 Task: Change the title to "Lead Follow-up".
Action: Mouse pressed left at (306, 57)
Screenshot: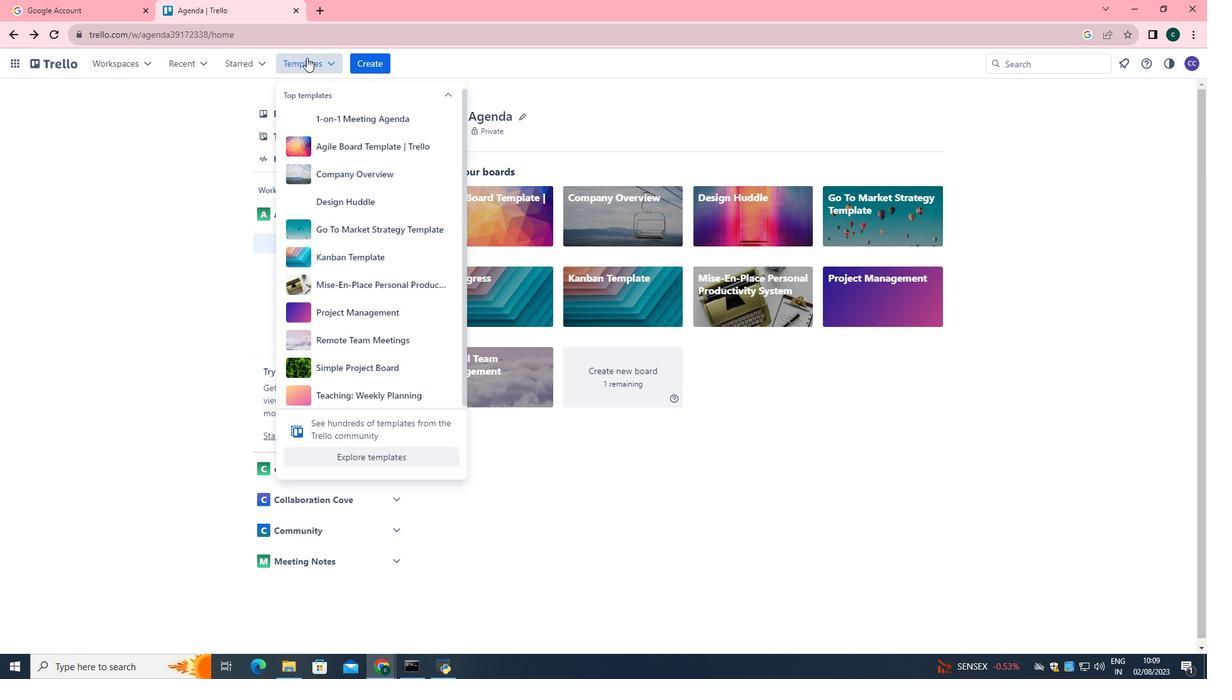
Action: Mouse moved to (376, 455)
Screenshot: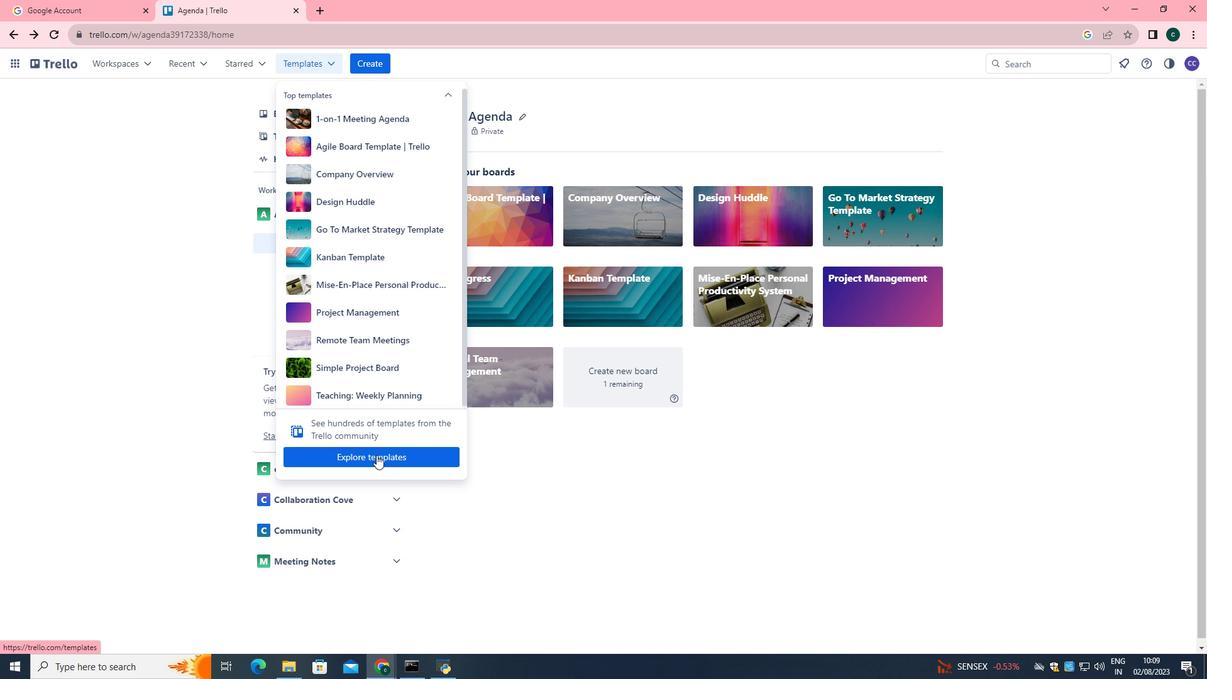 
Action: Mouse pressed left at (376, 455)
Screenshot: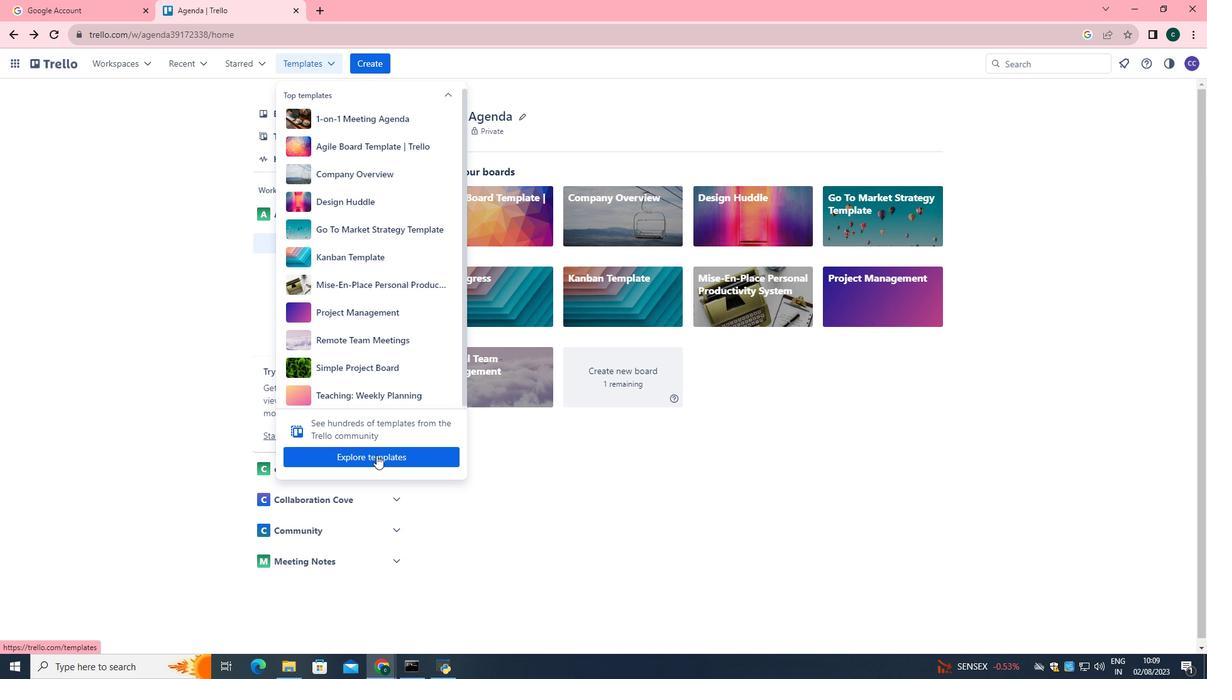 
Action: Mouse moved to (459, 172)
Screenshot: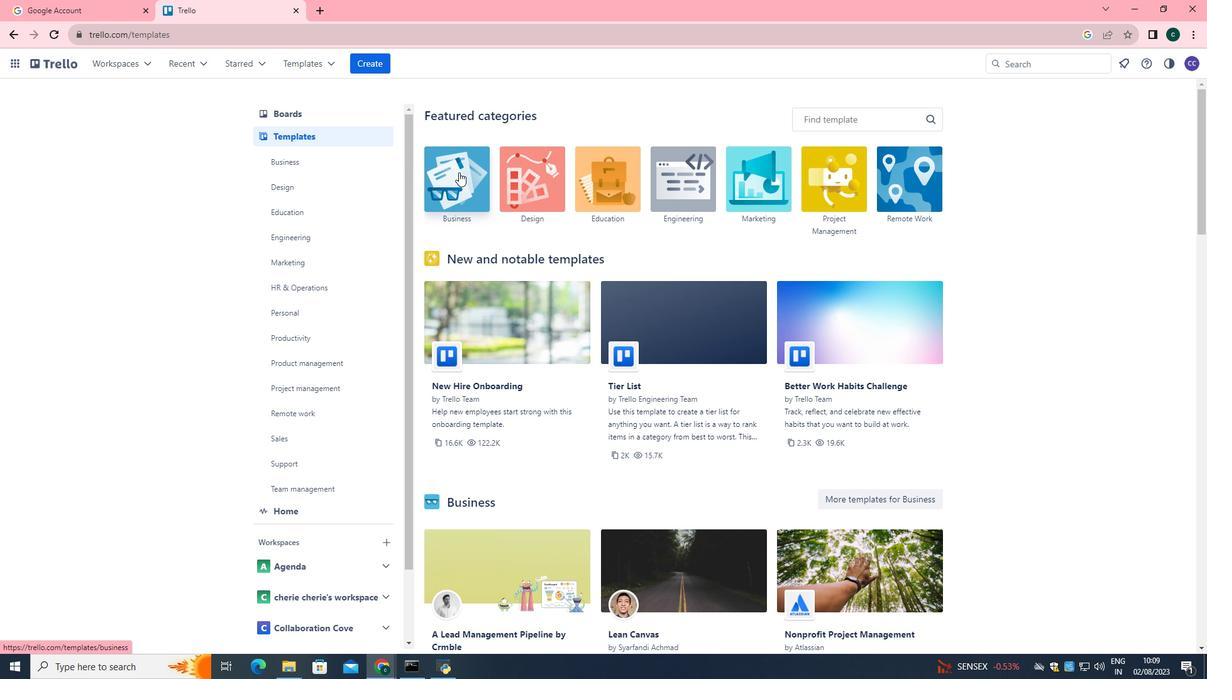 
Action: Mouse pressed left at (459, 172)
Screenshot: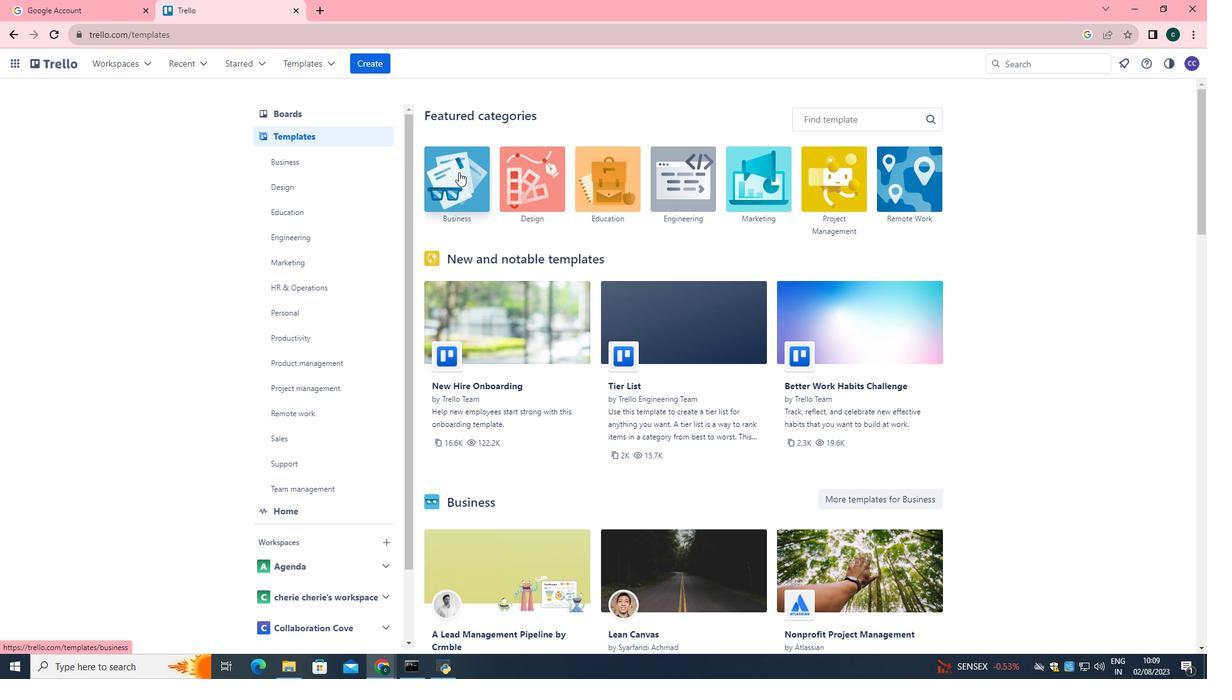 
Action: Mouse moved to (534, 383)
Screenshot: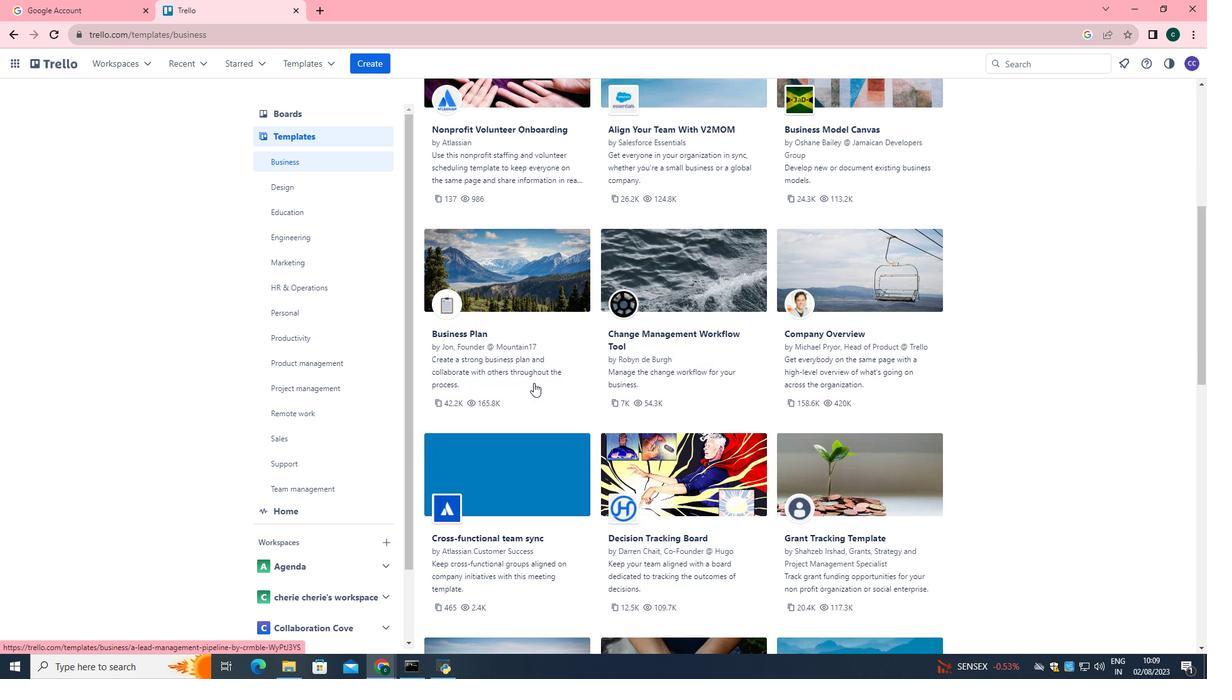 
Action: Mouse scrolled (532, 378) with delta (0, 0)
Screenshot: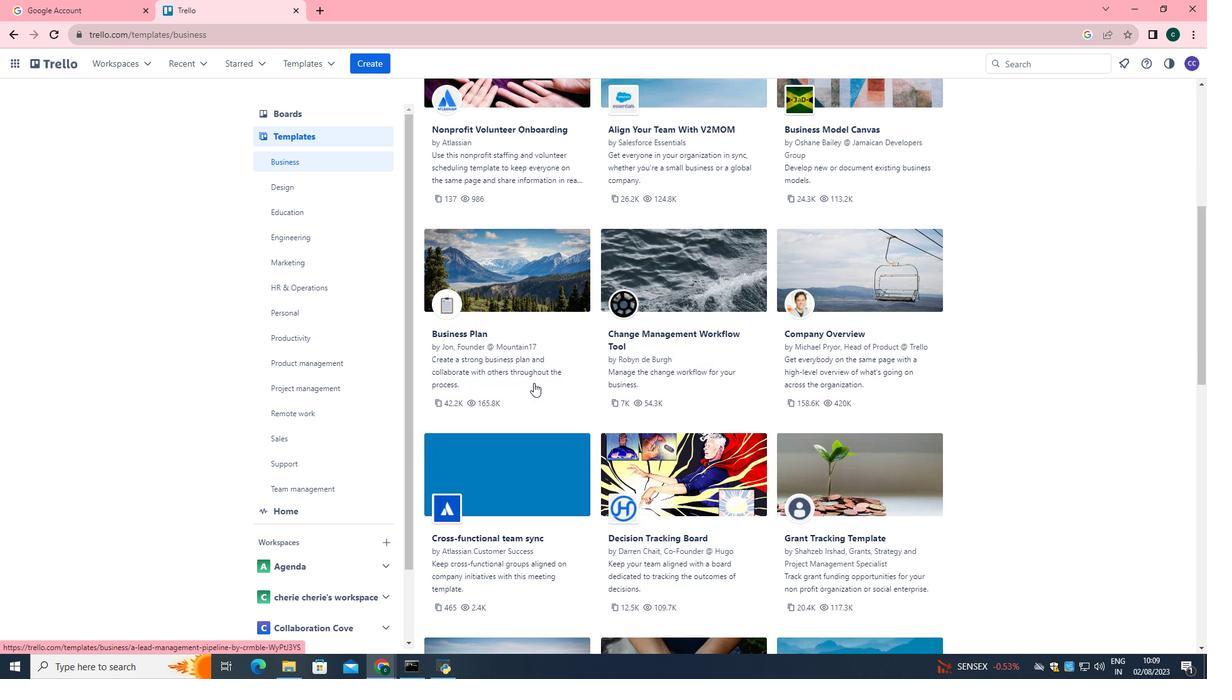 
Action: Mouse scrolled (534, 382) with delta (0, 0)
Screenshot: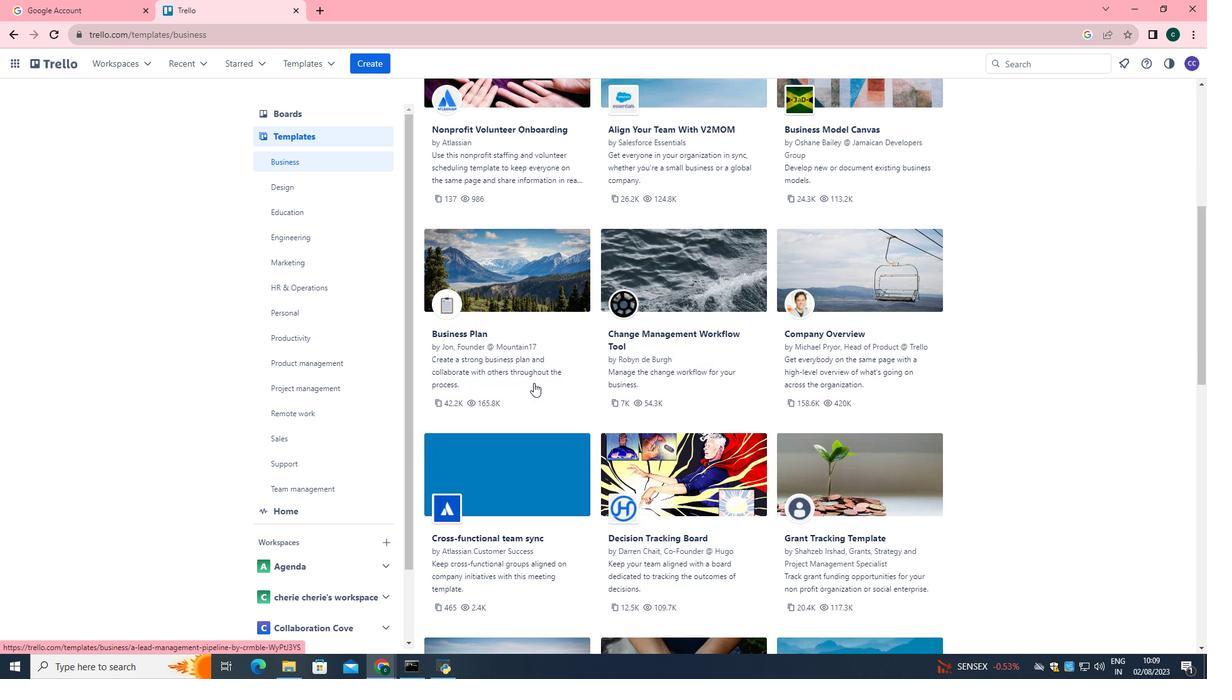 
Action: Mouse scrolled (534, 382) with delta (0, 0)
Screenshot: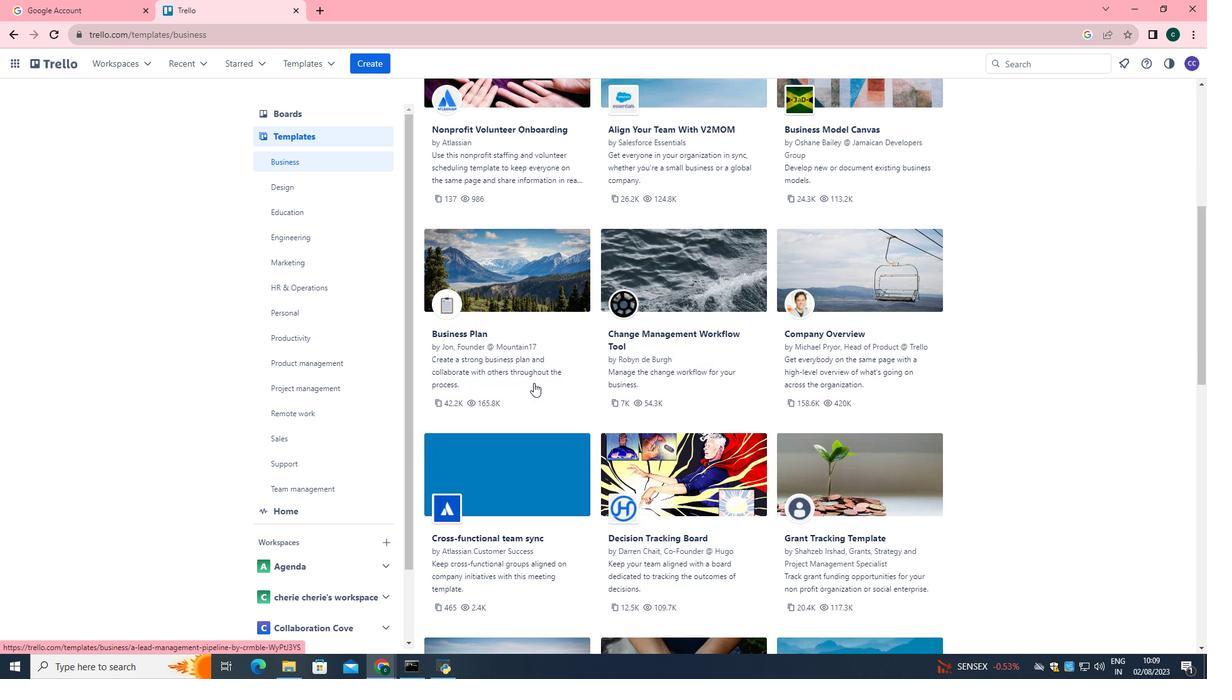 
Action: Mouse scrolled (534, 382) with delta (0, 0)
Screenshot: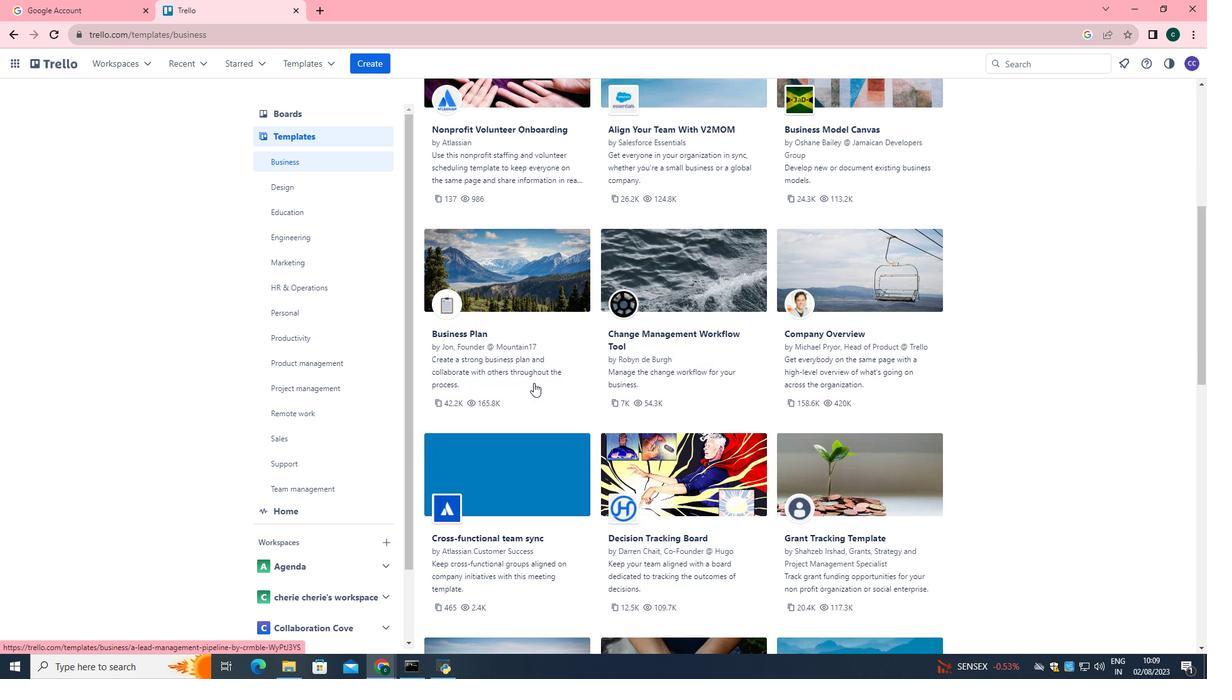 
Action: Mouse scrolled (534, 382) with delta (0, 0)
Screenshot: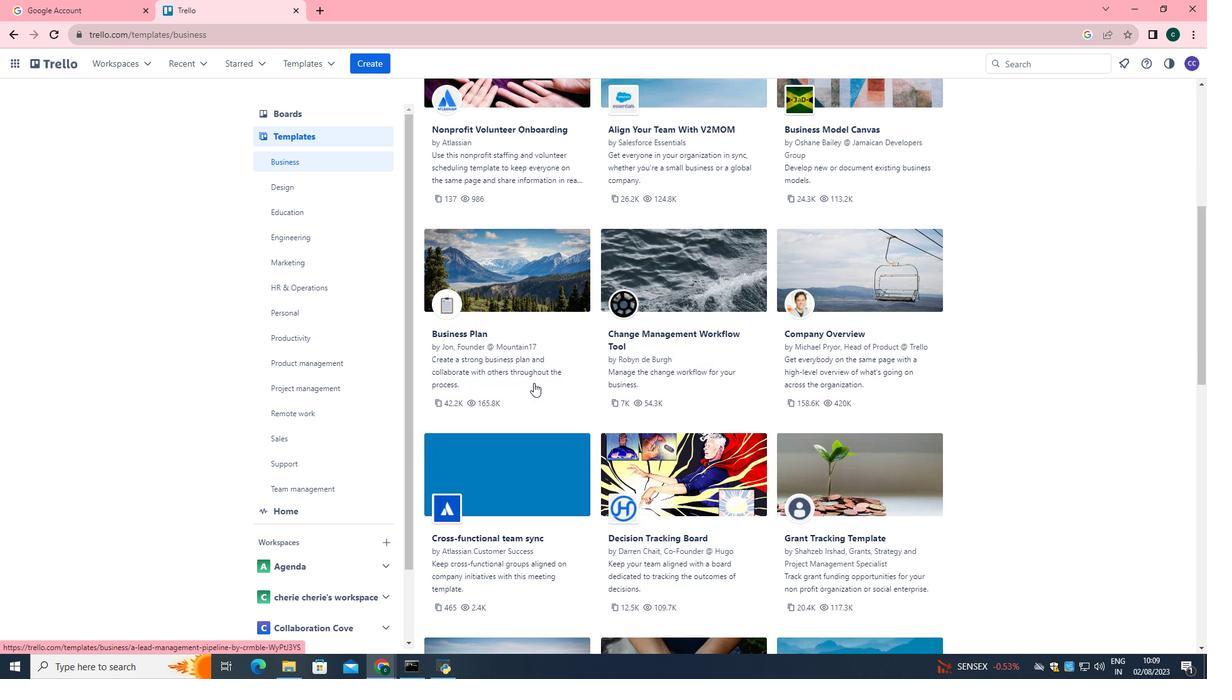 
Action: Mouse scrolled (534, 382) with delta (0, 0)
Screenshot: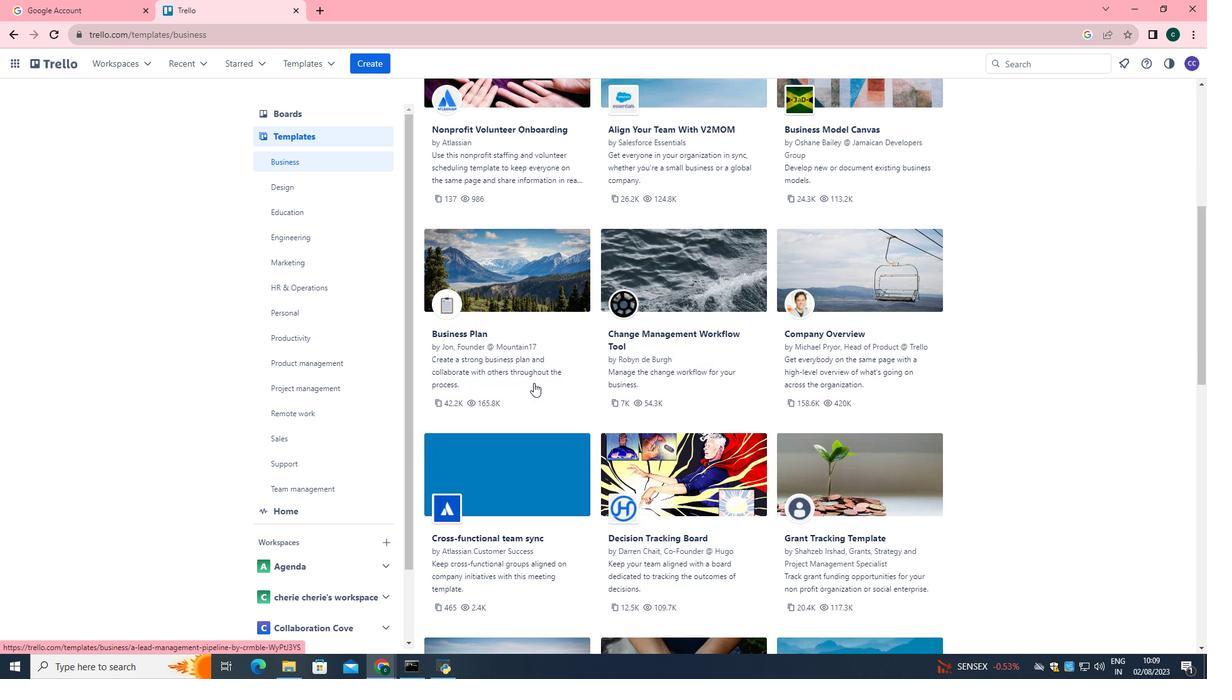 
Action: Mouse scrolled (534, 382) with delta (0, 0)
Screenshot: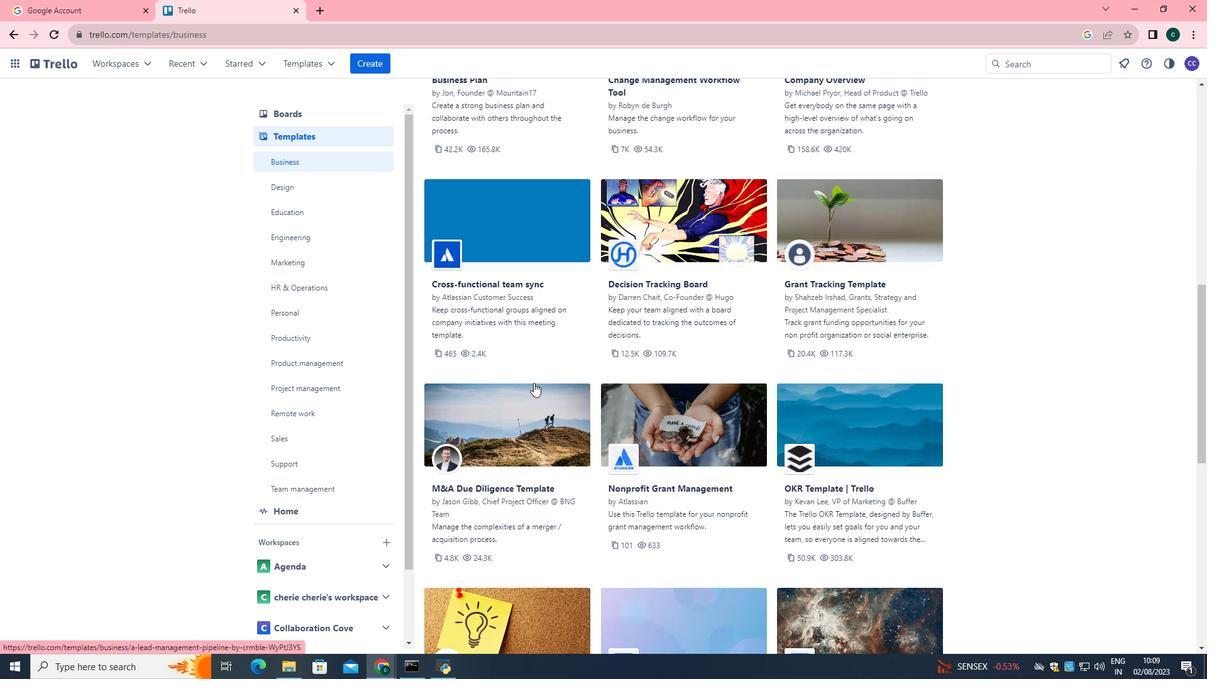 
Action: Mouse scrolled (534, 382) with delta (0, 0)
Screenshot: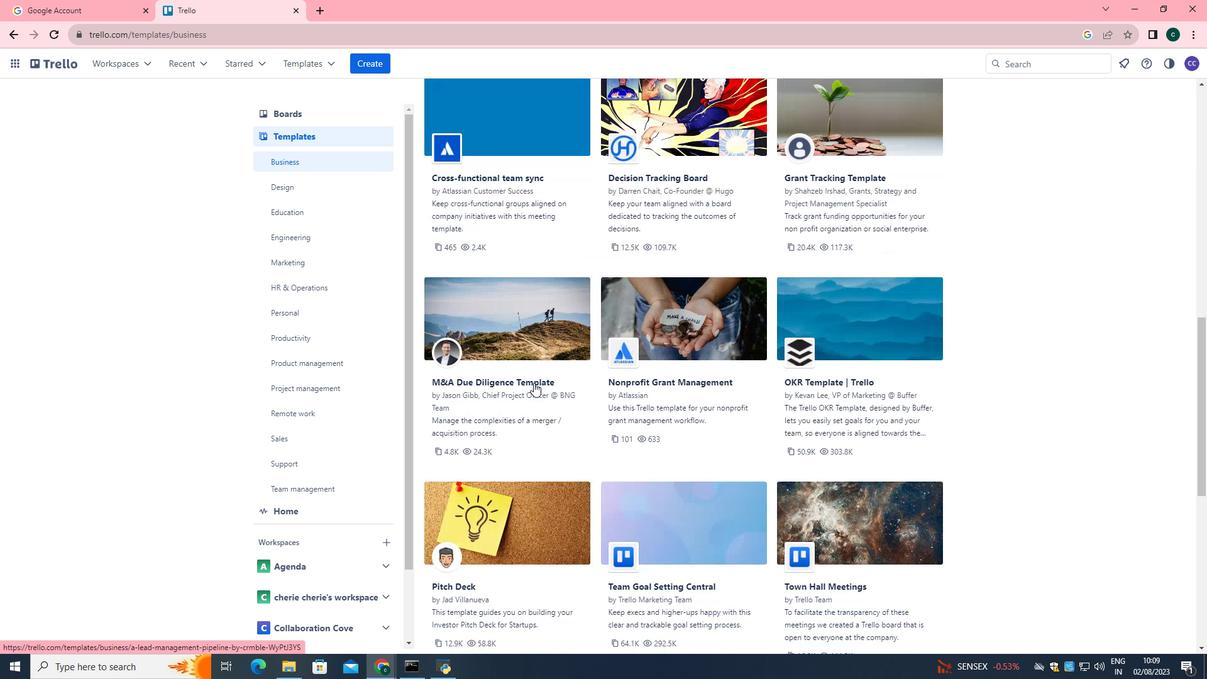 
Action: Mouse scrolled (534, 382) with delta (0, 0)
Screenshot: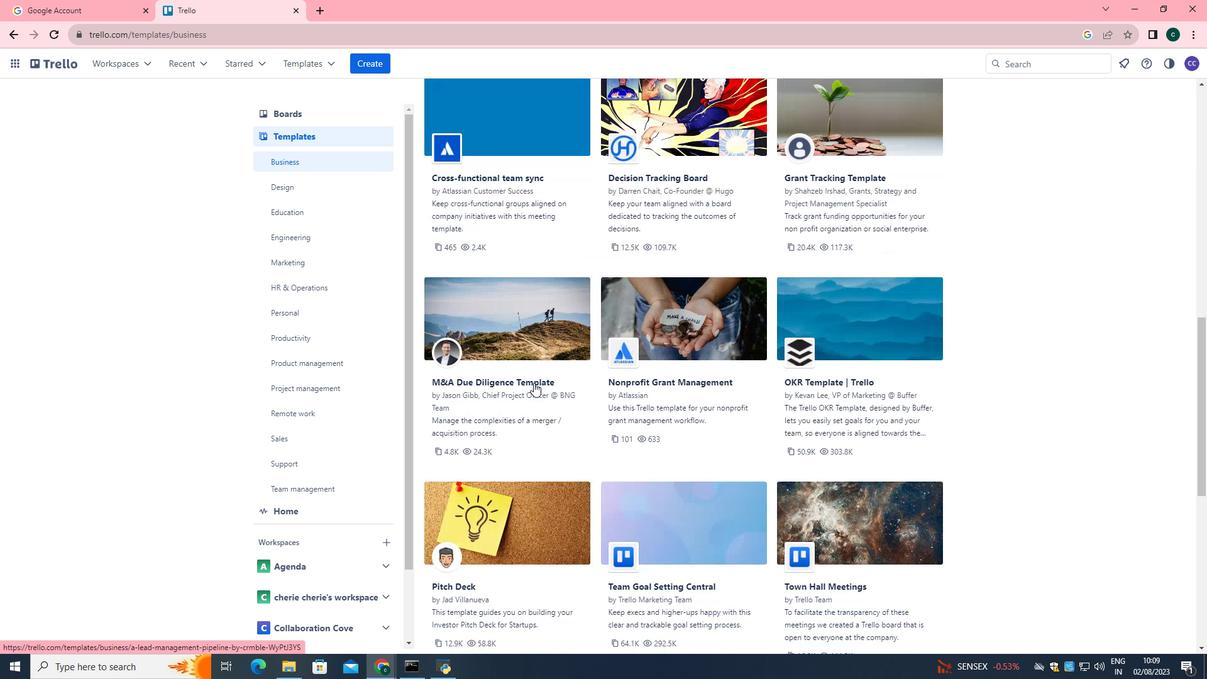 
Action: Mouse scrolled (534, 382) with delta (0, 0)
Screenshot: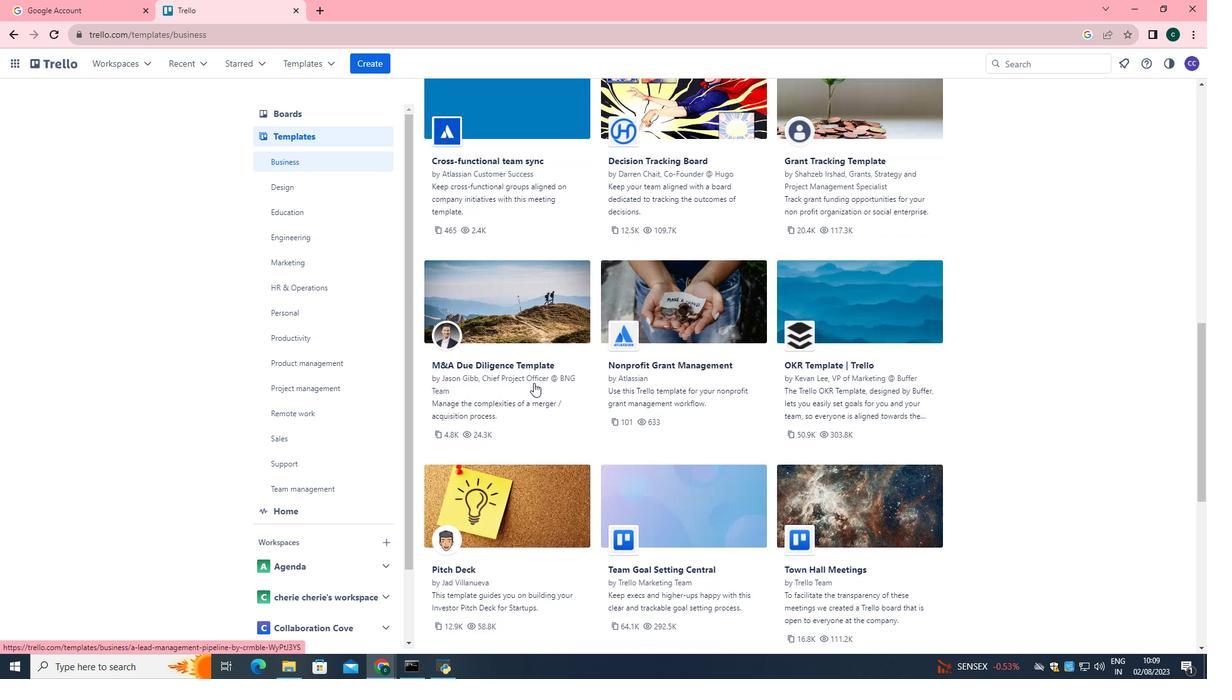 
Action: Mouse scrolled (534, 382) with delta (0, 0)
Screenshot: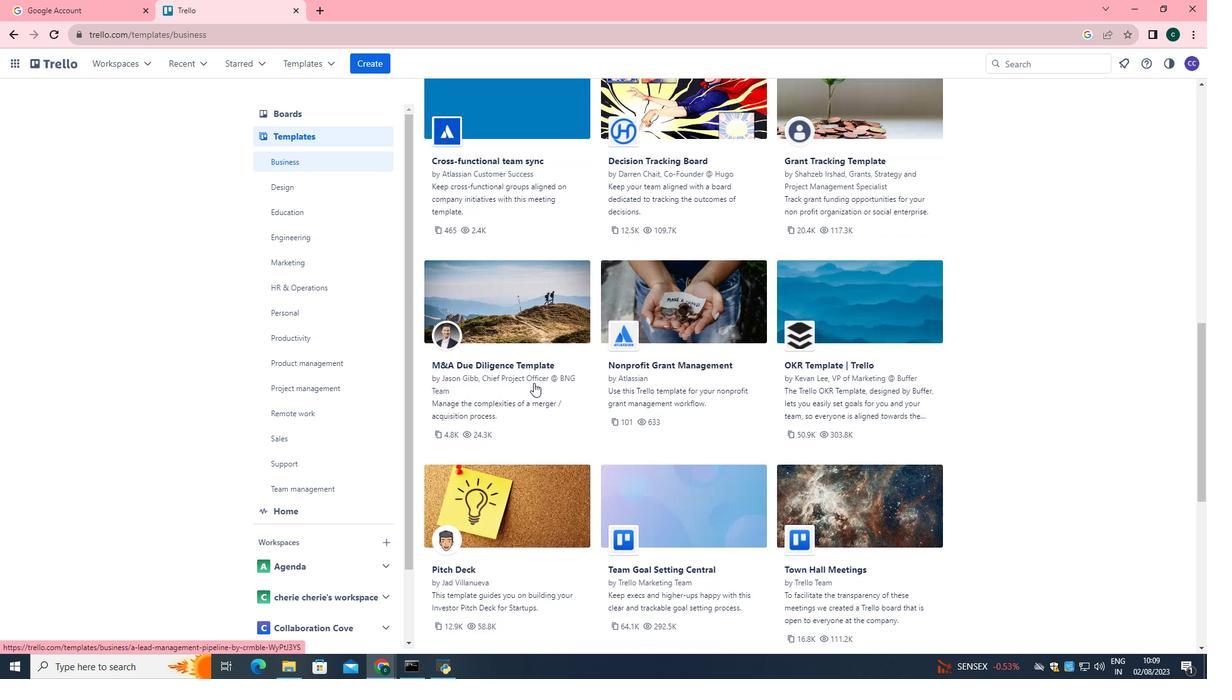 
Action: Mouse scrolled (534, 382) with delta (0, 0)
Screenshot: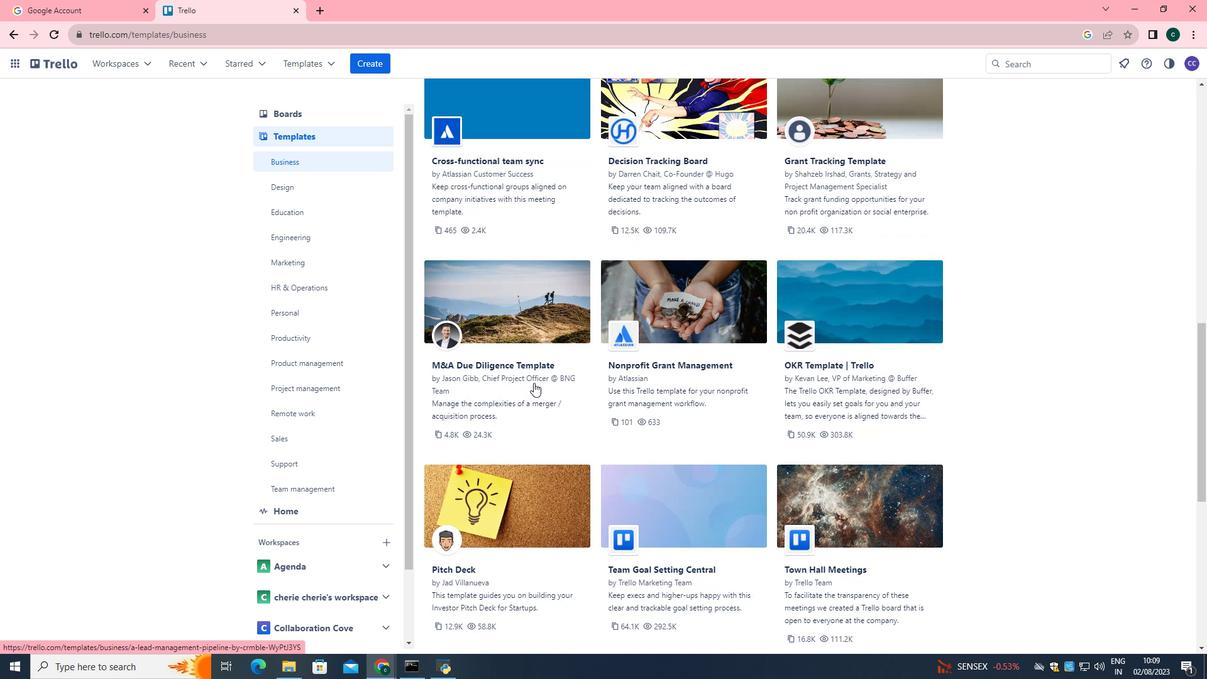 
Action: Mouse scrolled (534, 383) with delta (0, 0)
Screenshot: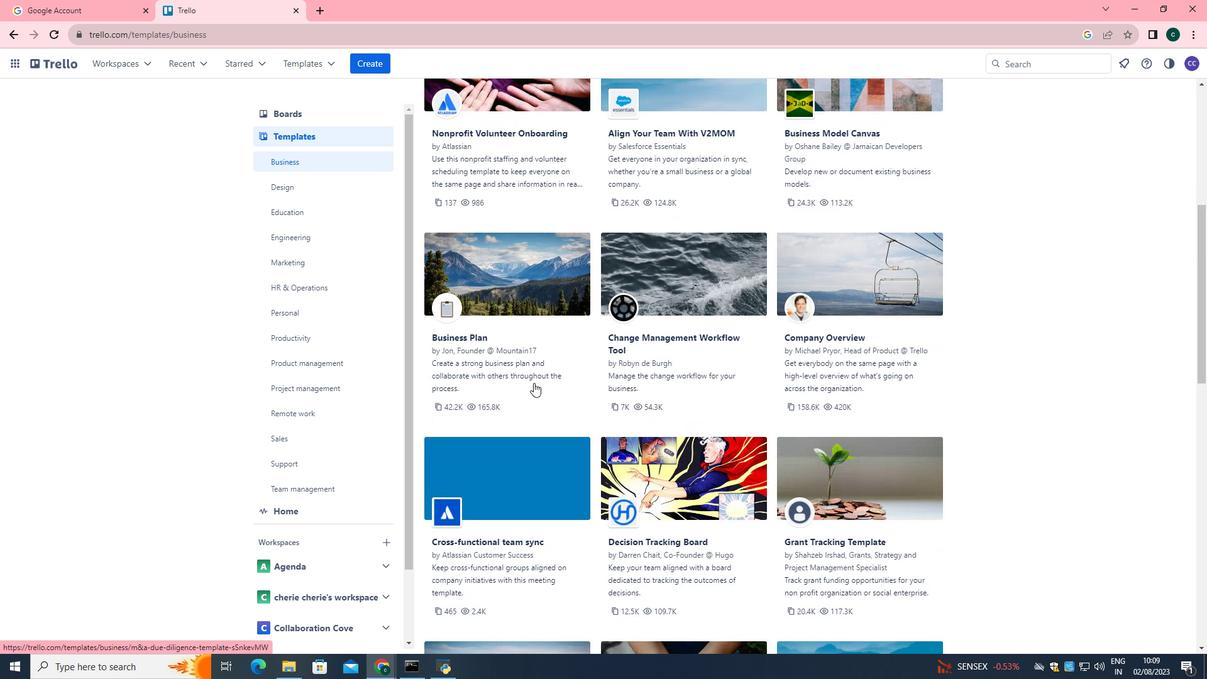 
Action: Mouse scrolled (534, 383) with delta (0, 0)
Screenshot: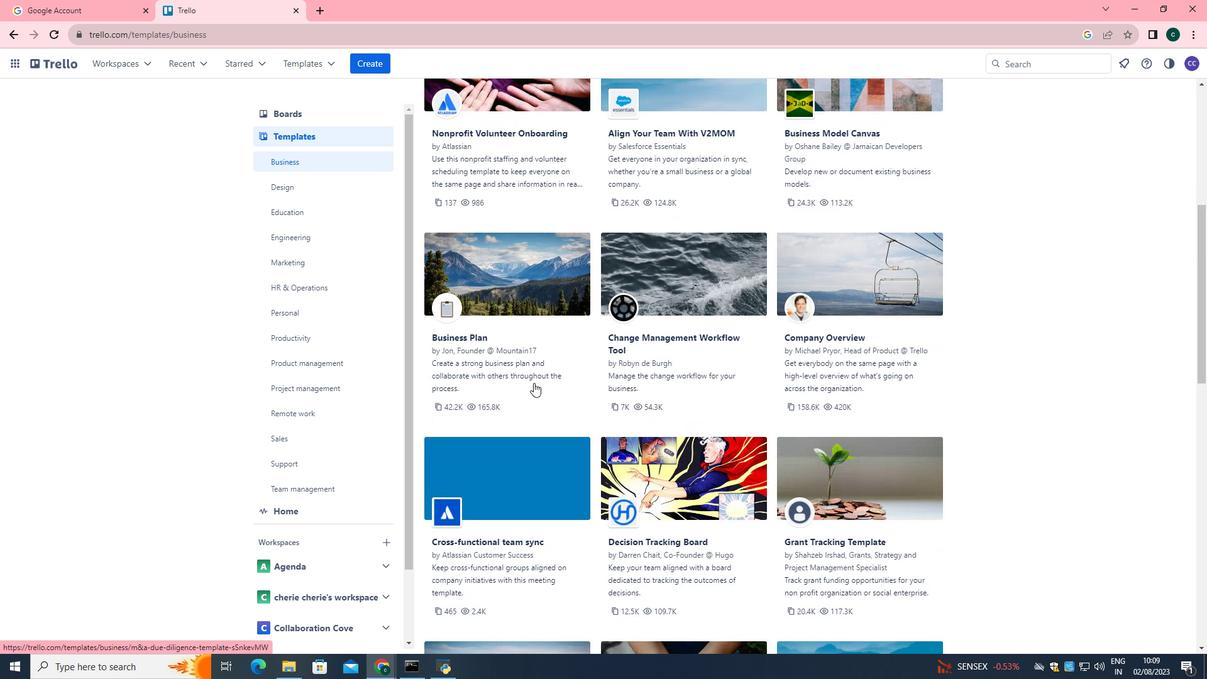
Action: Mouse scrolled (534, 383) with delta (0, 0)
Screenshot: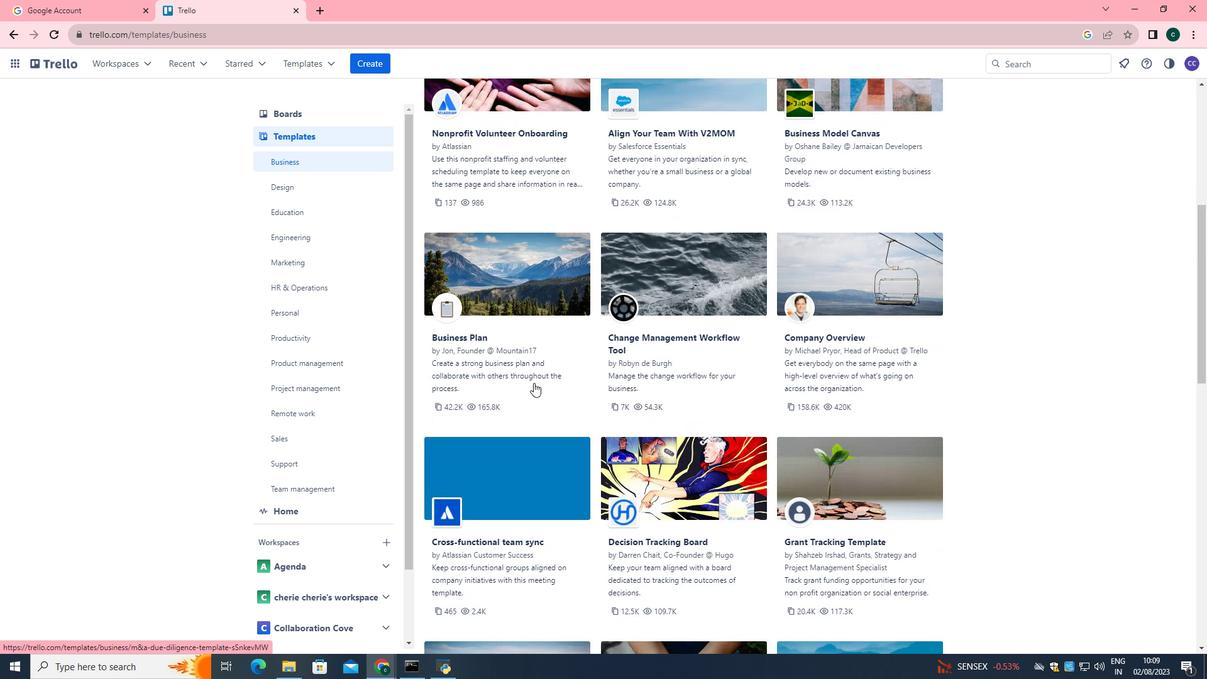 
Action: Mouse scrolled (534, 383) with delta (0, 0)
Screenshot: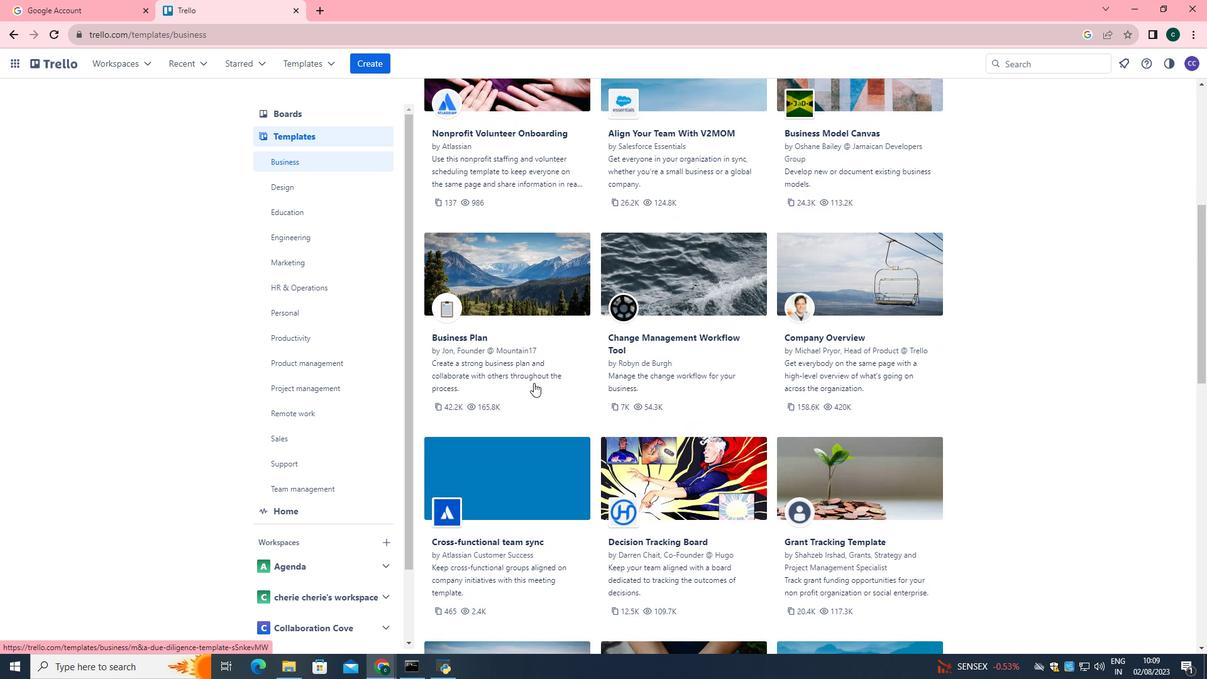 
Action: Mouse scrolled (534, 383) with delta (0, 0)
Screenshot: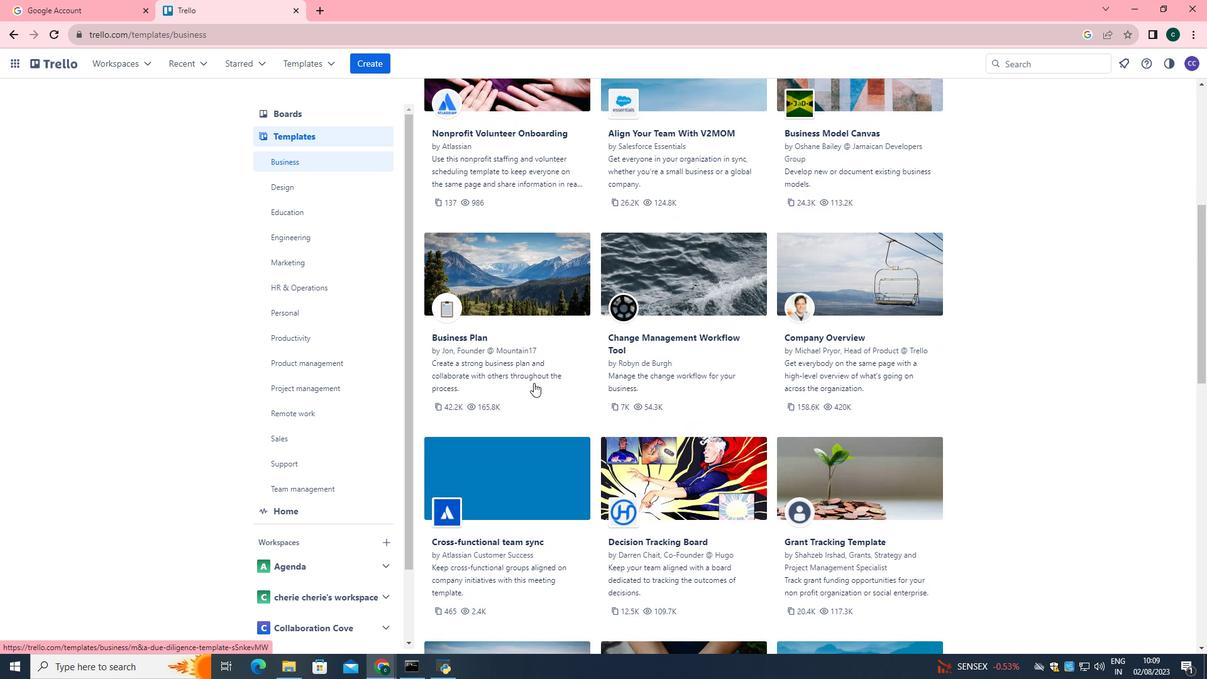 
Action: Mouse scrolled (534, 383) with delta (0, 0)
Screenshot: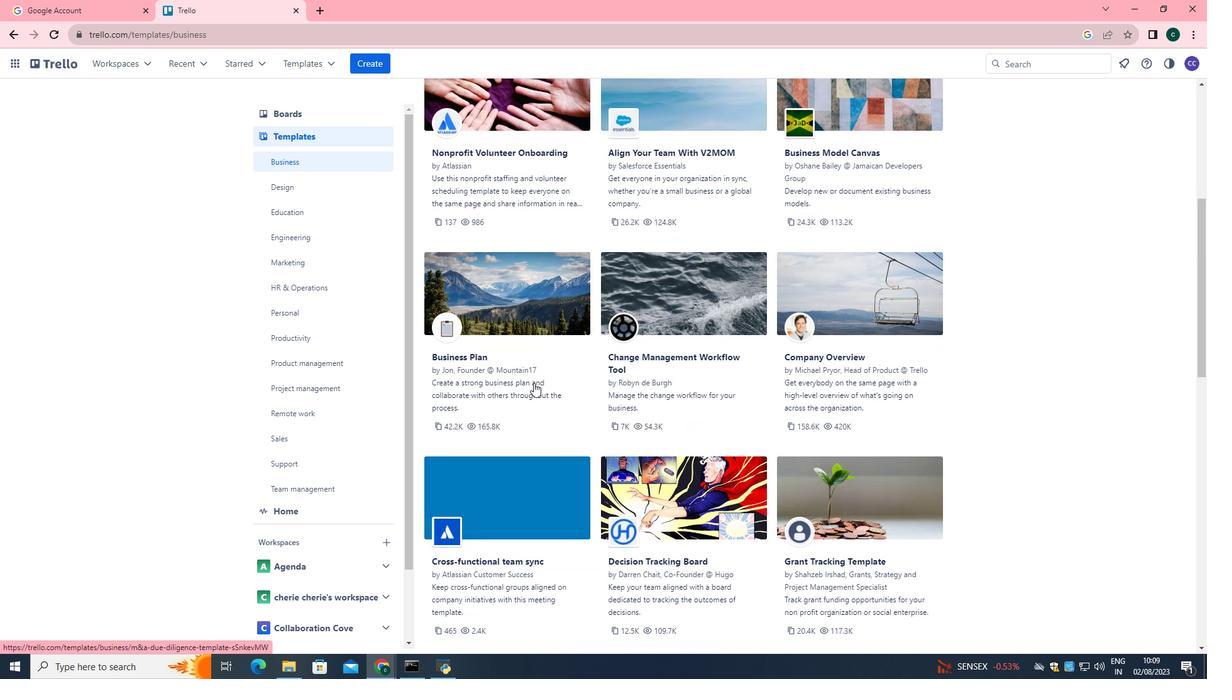 
Action: Mouse scrolled (534, 383) with delta (0, 0)
Screenshot: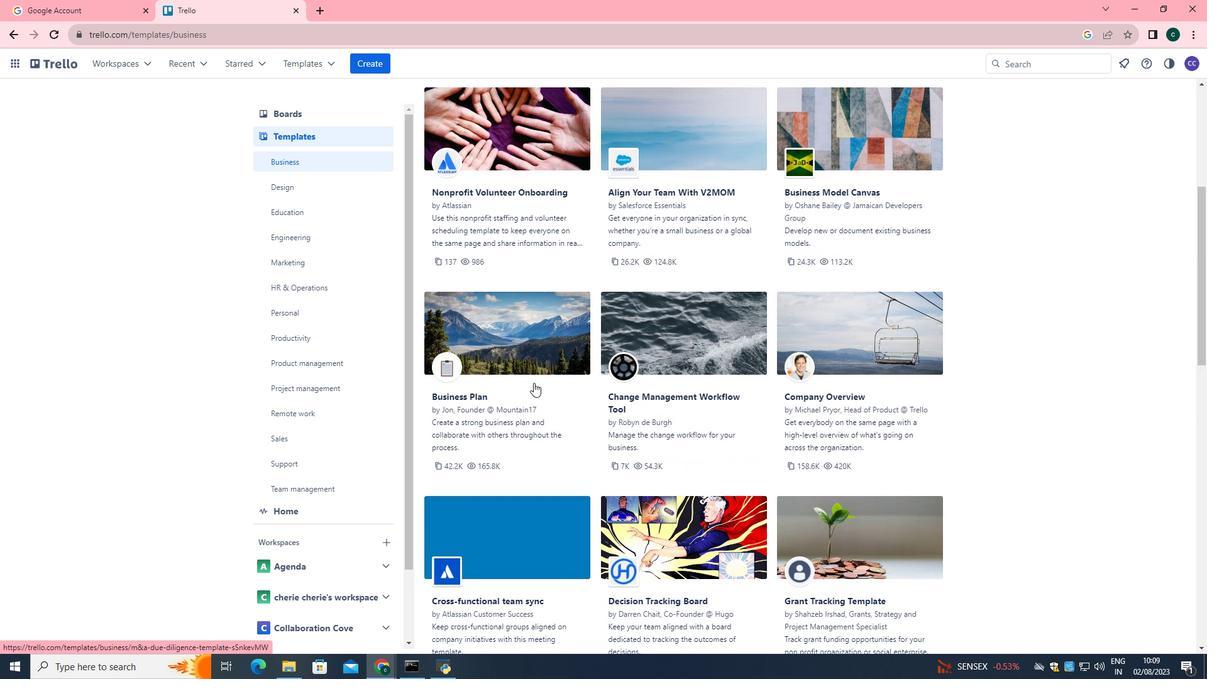 
Action: Mouse scrolled (534, 383) with delta (0, 0)
Screenshot: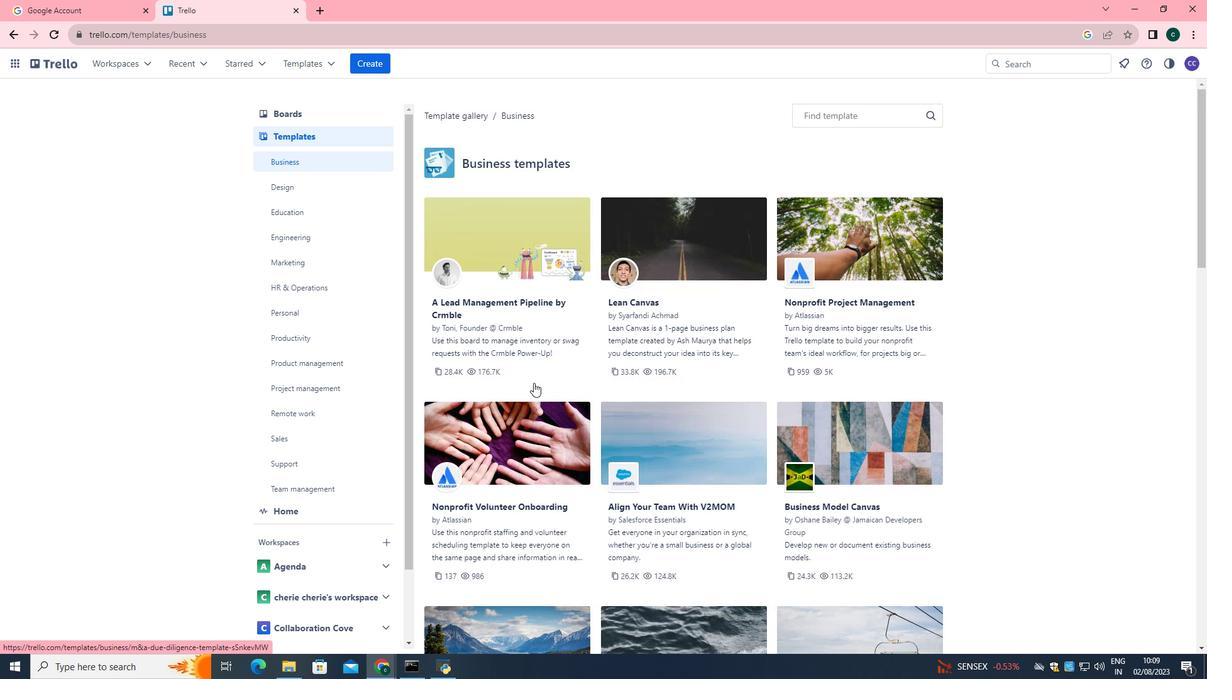 
Action: Mouse scrolled (534, 383) with delta (0, 0)
Screenshot: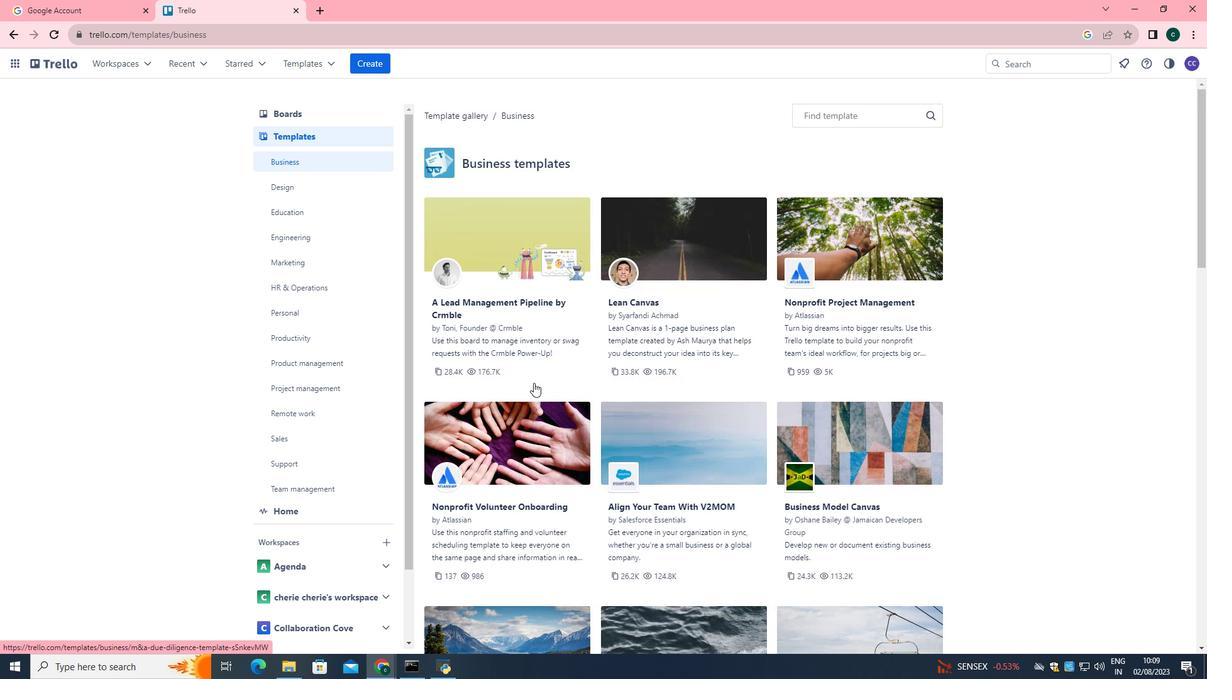 
Action: Mouse scrolled (534, 383) with delta (0, 0)
Screenshot: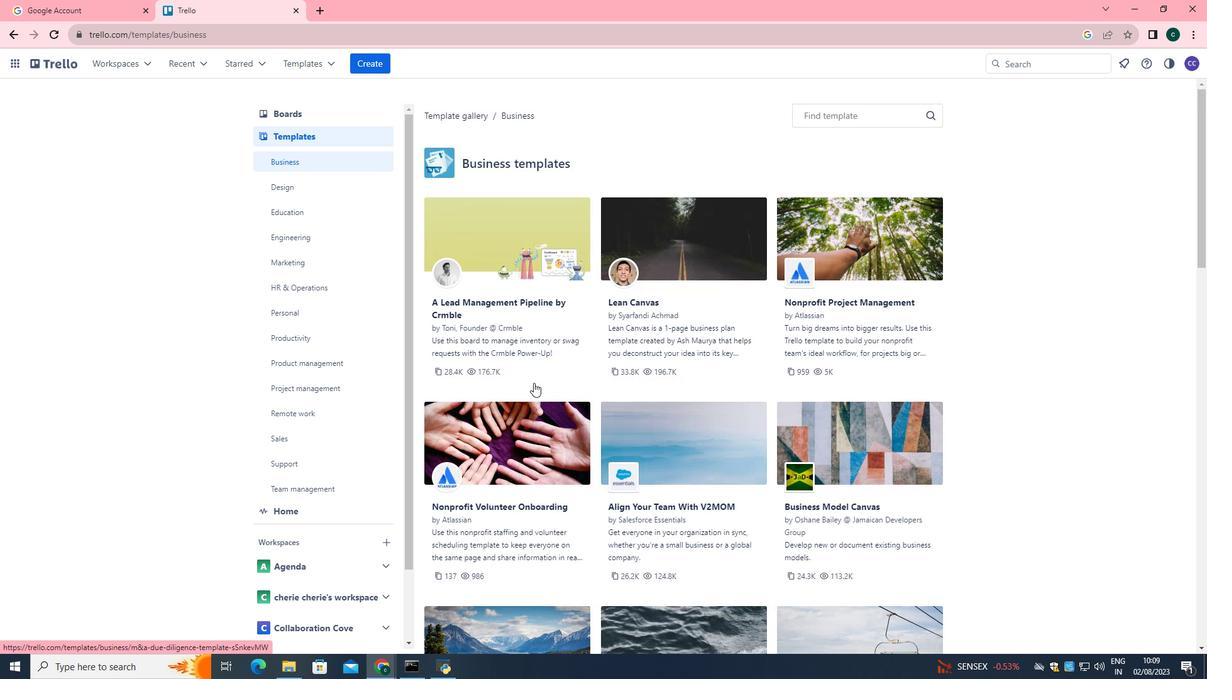 
Action: Mouse scrolled (534, 383) with delta (0, 0)
Screenshot: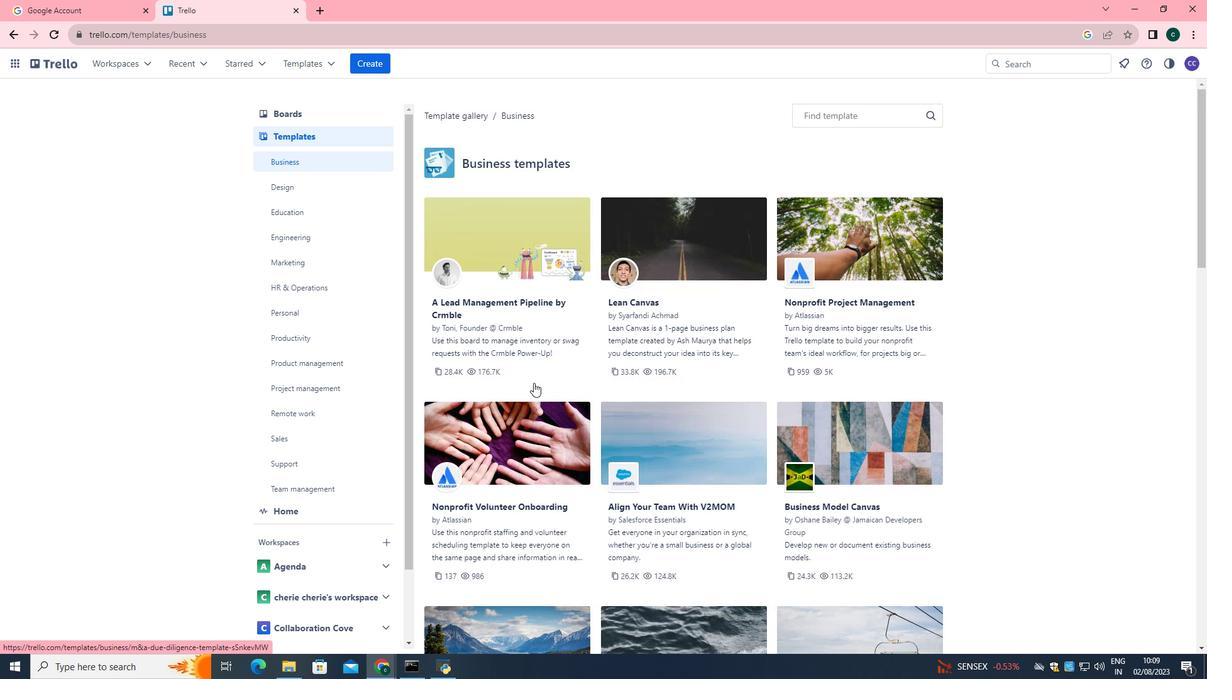 
Action: Mouse scrolled (534, 383) with delta (0, 0)
Screenshot: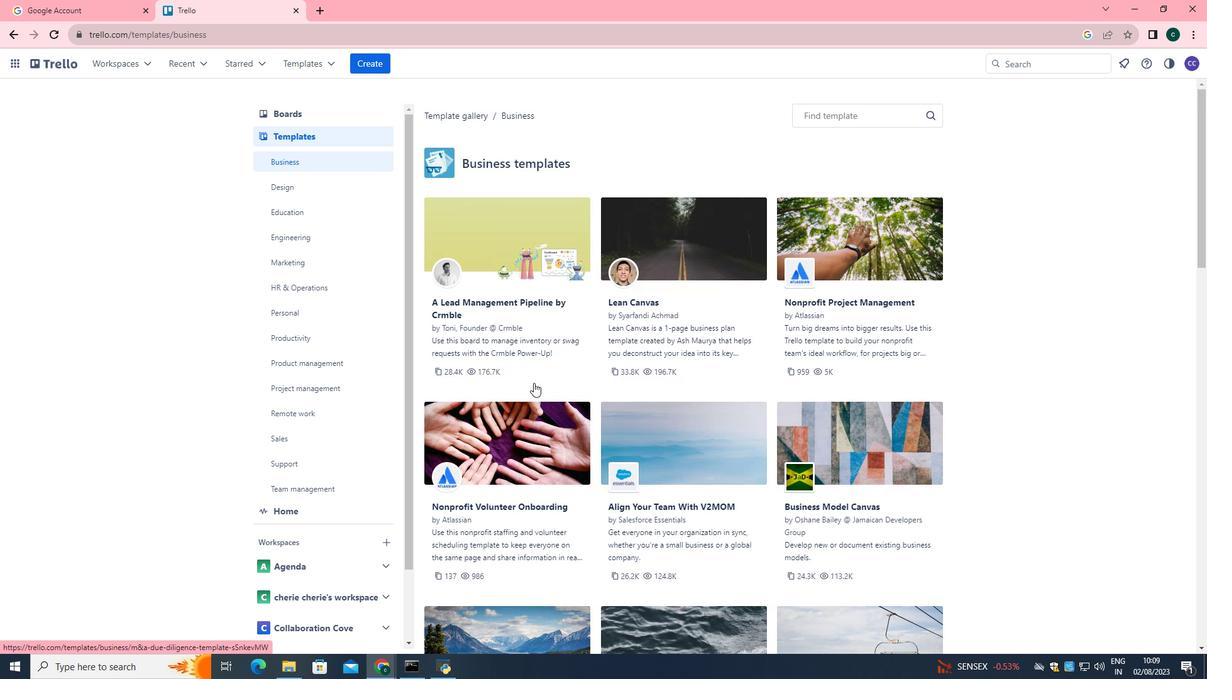 
Action: Mouse scrolled (534, 383) with delta (0, 0)
Screenshot: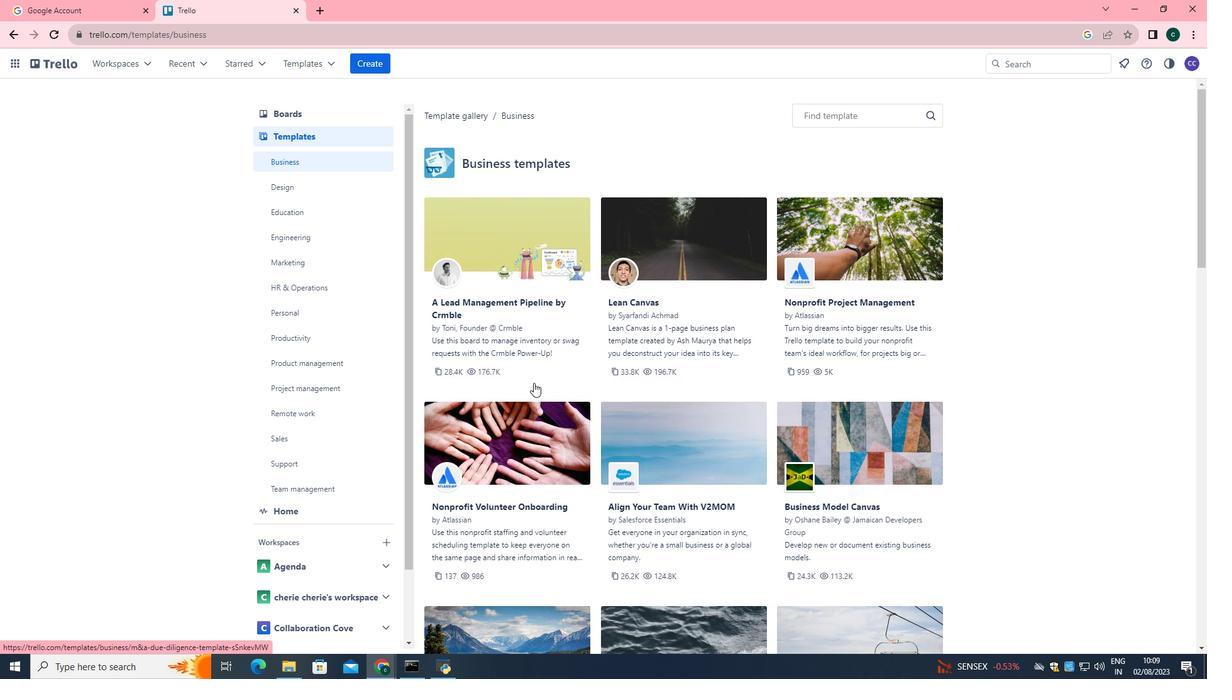 
Action: Mouse scrolled (534, 383) with delta (0, 0)
Screenshot: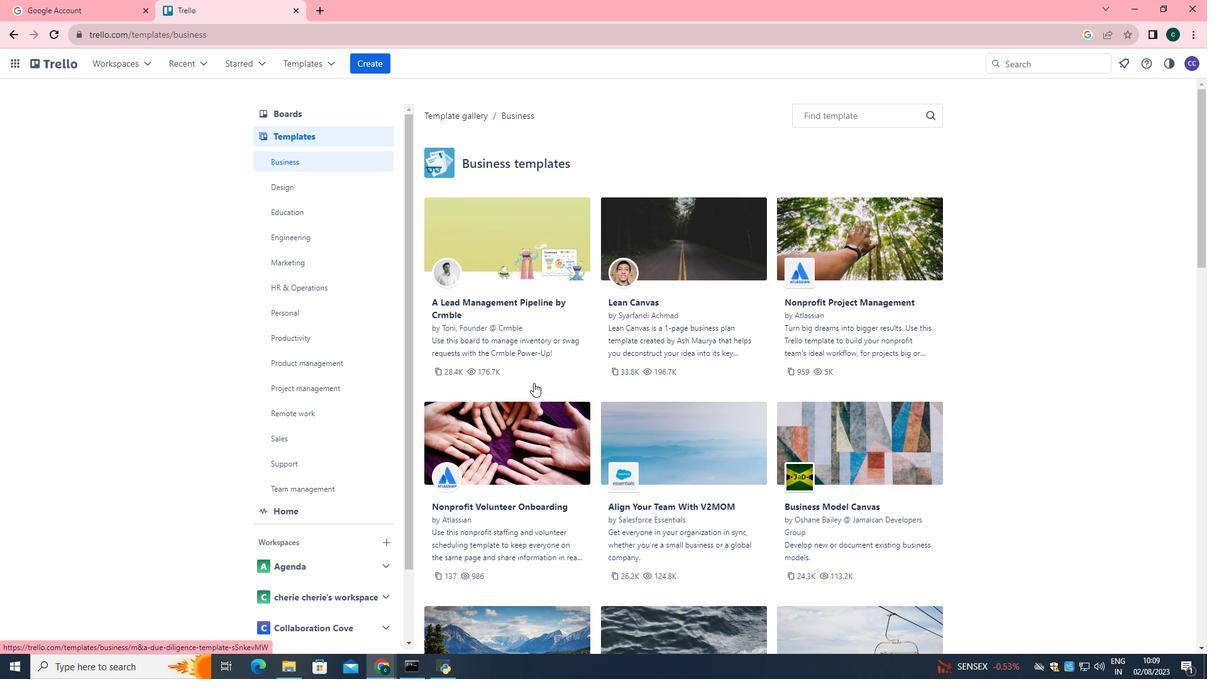 
Action: Mouse moved to (537, 279)
Screenshot: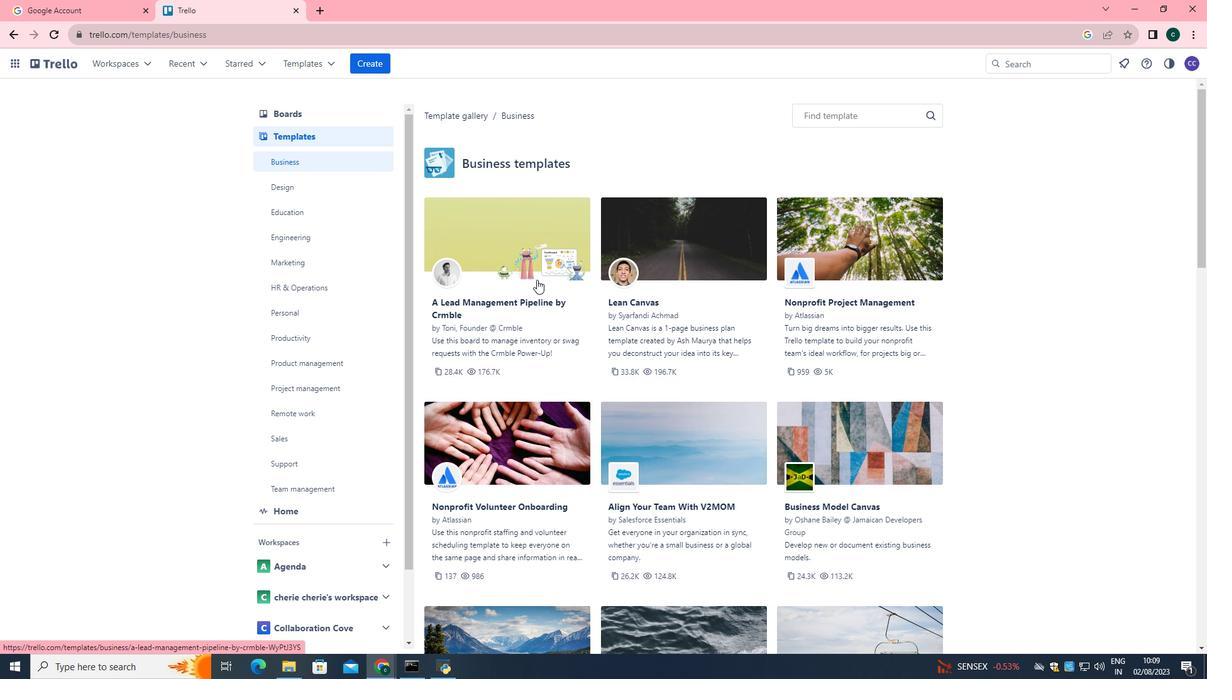 
Action: Mouse pressed left at (537, 279)
Screenshot: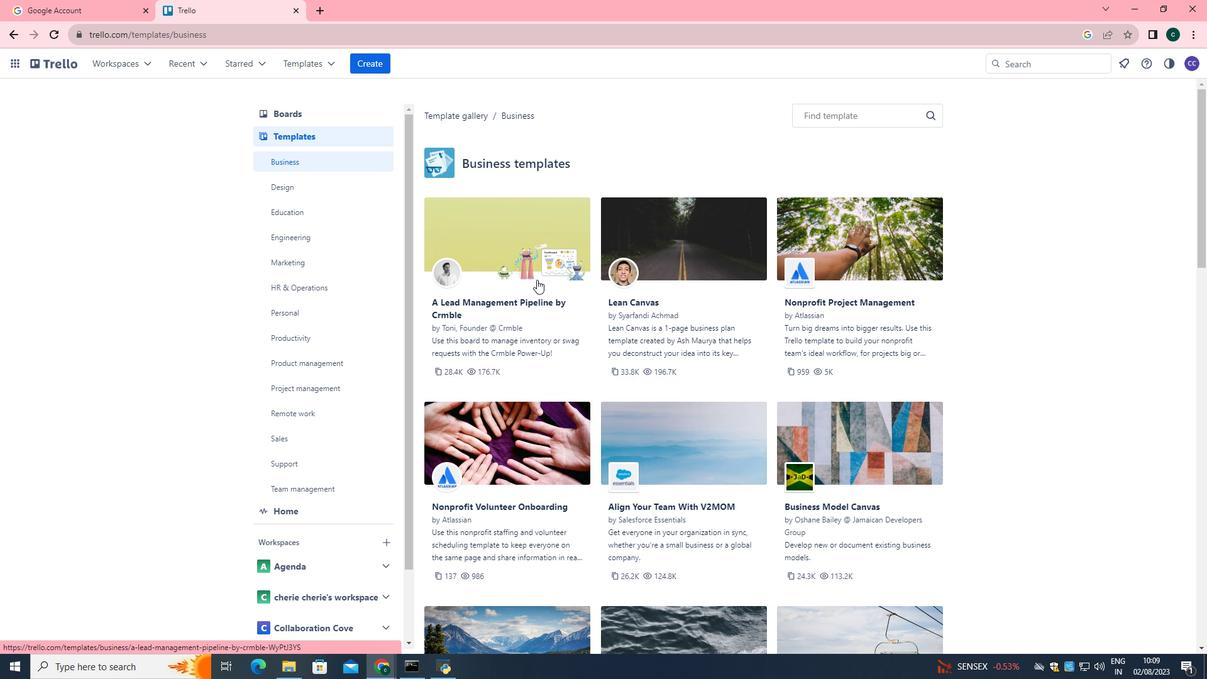 
Action: Mouse moved to (924, 159)
Screenshot: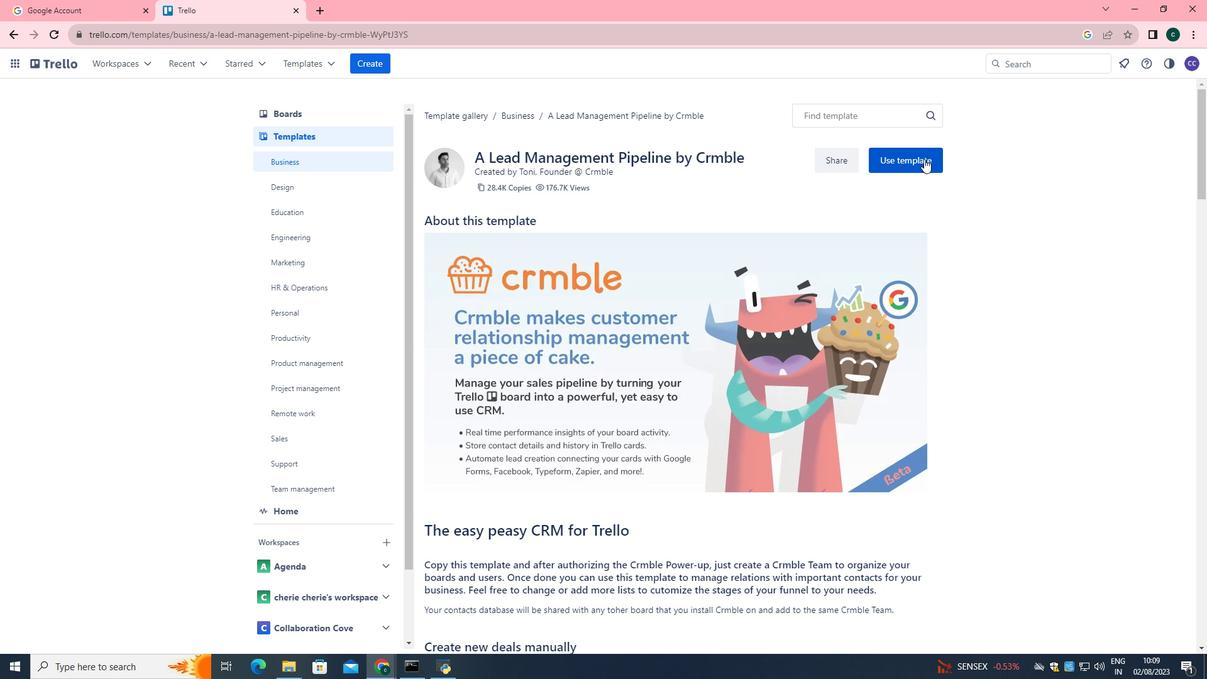 
Action: Mouse pressed left at (924, 159)
Screenshot: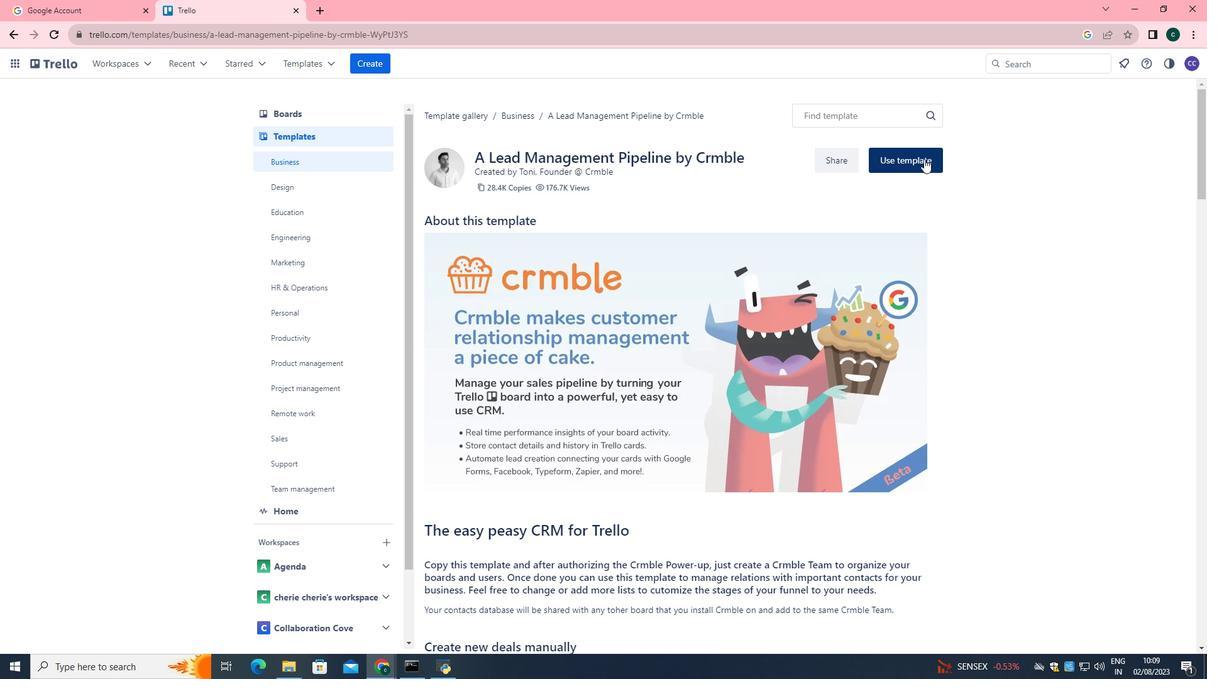 
Action: Mouse moved to (1046, 232)
Screenshot: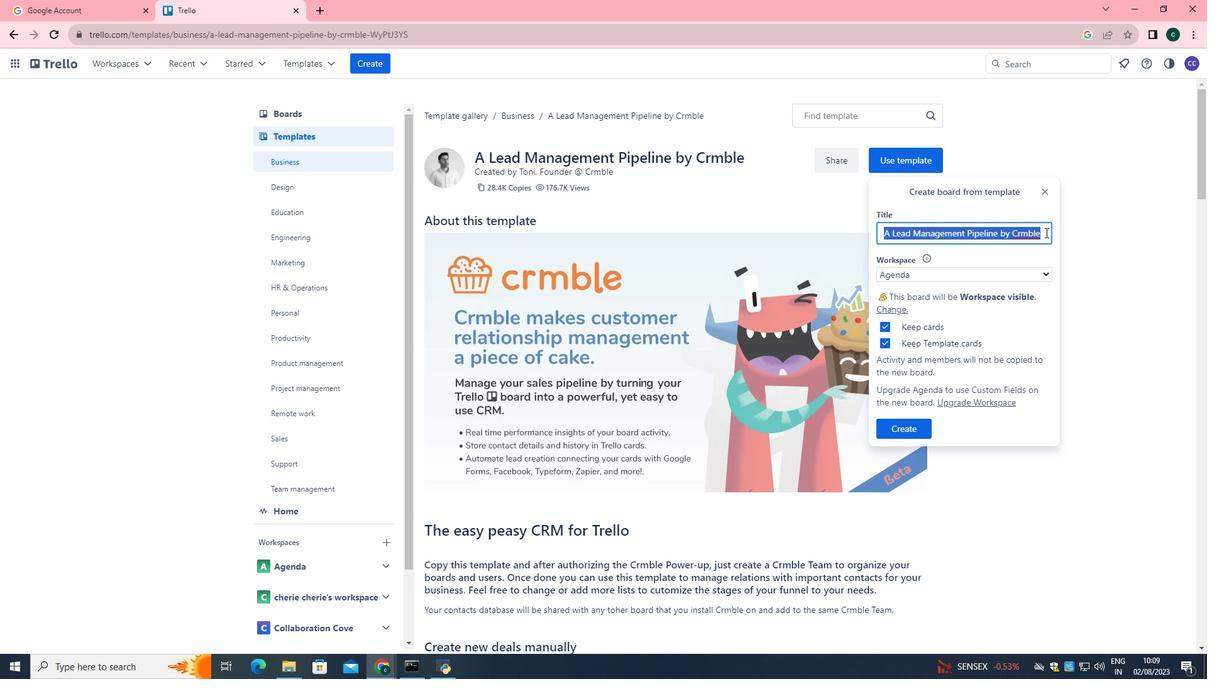 
Action: Mouse pressed left at (1046, 232)
Screenshot: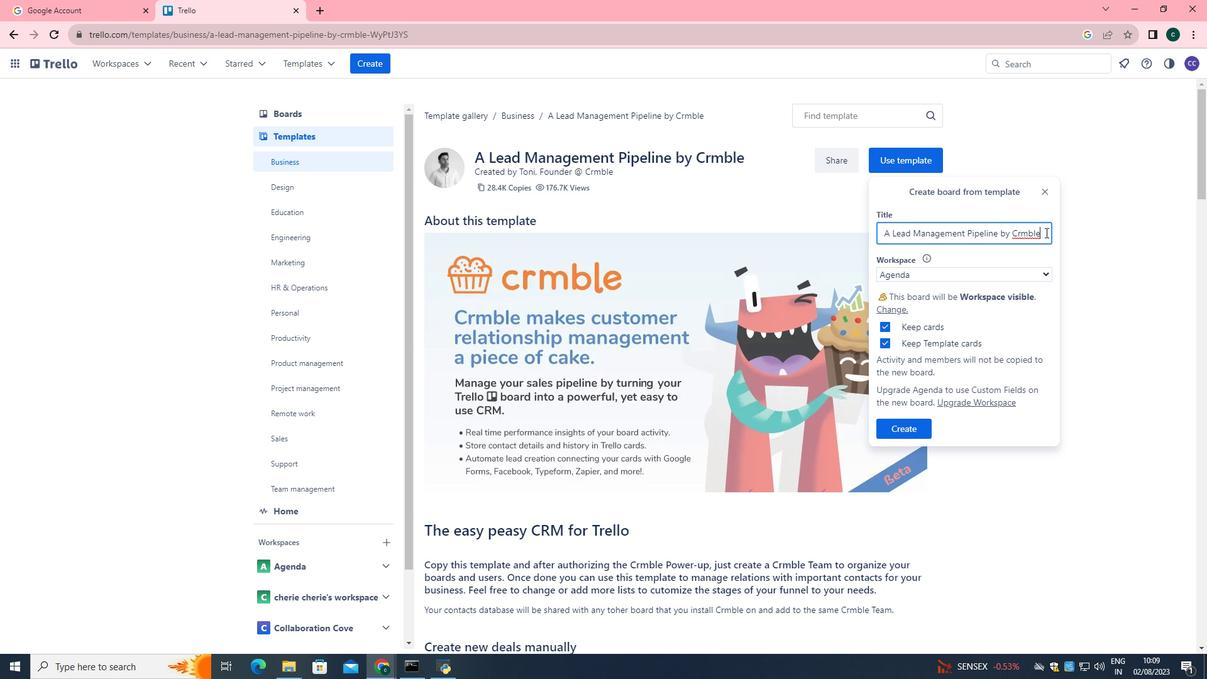 
Action: Key pressed <Key.backspace><Key.backspace><Key.backspace><Key.backspace><Key.backspace><Key.backspace><Key.backspace><Key.backspace><Key.backspace><Key.backspace><Key.backspace><Key.backspace><Key.backspace><Key.backspace><Key.backspace><Key.backspace><Key.backspace><Key.backspace><Key.backspace><Key.backspace><Key.backspace><Key.backspace><Key.backspace><Key.backspace><Key.backspace><Key.backspace><Key.backspace><Key.backspace><Key.backspace><Key.backspace><Key.backspace><Key.backspace><Key.backspace><Key.backspace><Key.backspace><Key.backspace><Key.backspace><Key.backspace><Key.backspace><Key.backspace><Key.shift>Lead<Key.space><Key.shift>Follow-up
Screenshot: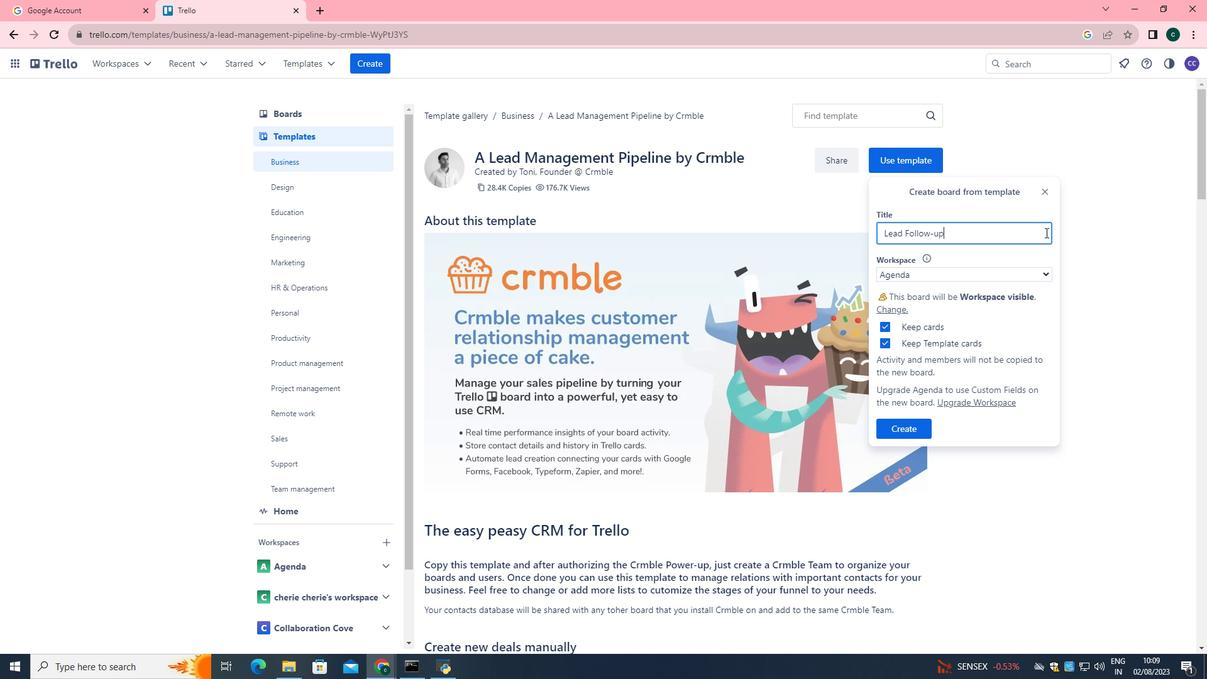 
Action: Mouse moved to (915, 400)
Screenshot: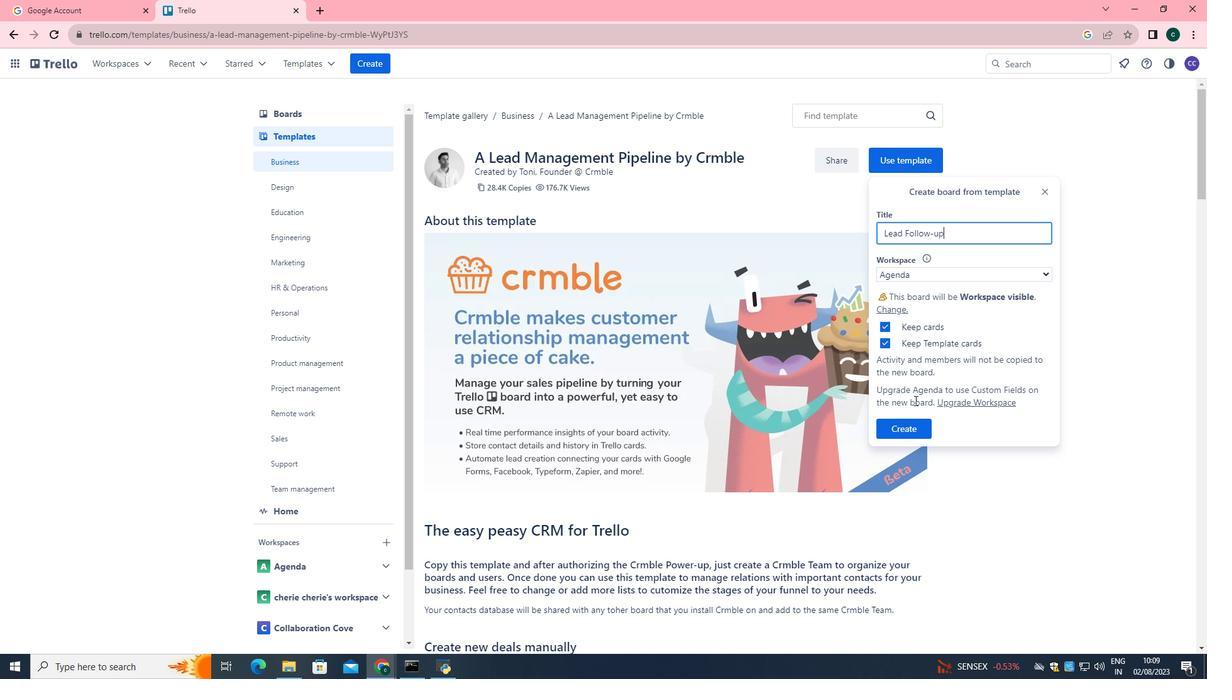 
